 Task: Add Fra' Mani Sweet Basil Smoked Sausage to the cart.
Action: Mouse moved to (25, 125)
Screenshot: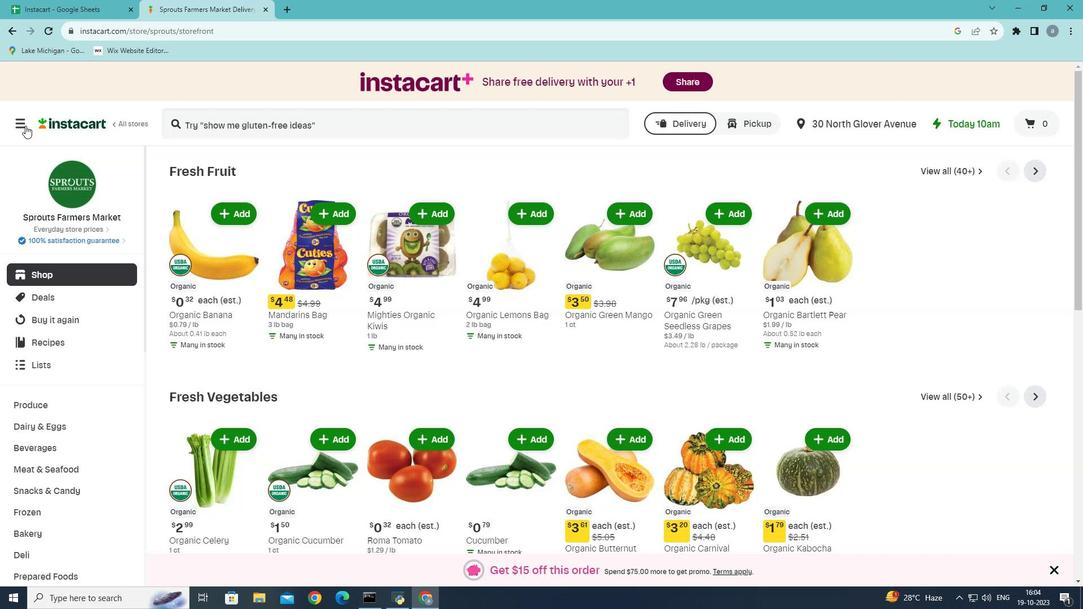 
Action: Mouse pressed left at (25, 125)
Screenshot: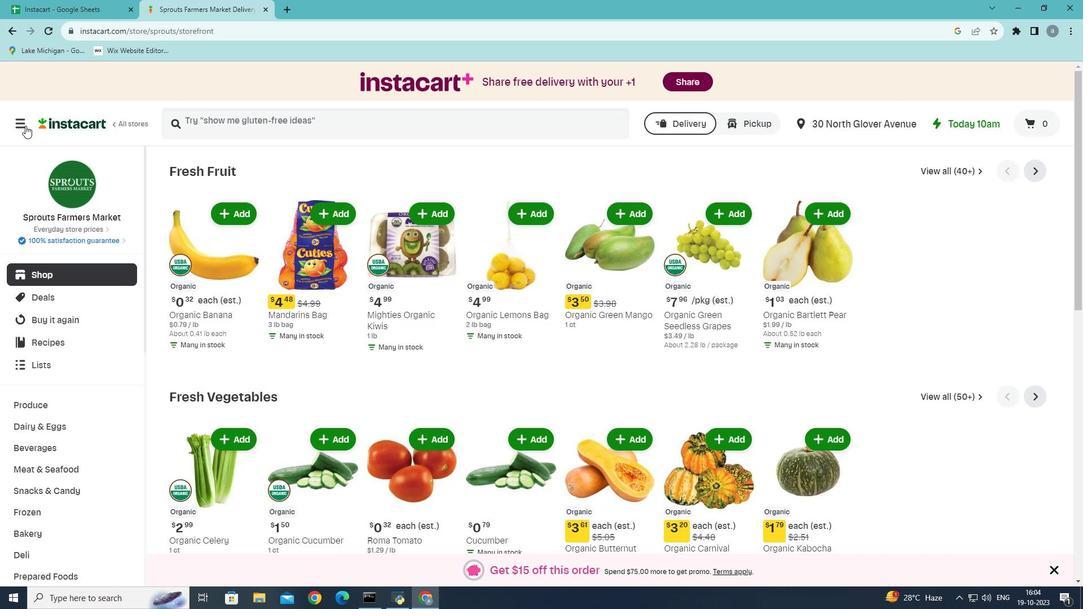 
Action: Mouse moved to (66, 325)
Screenshot: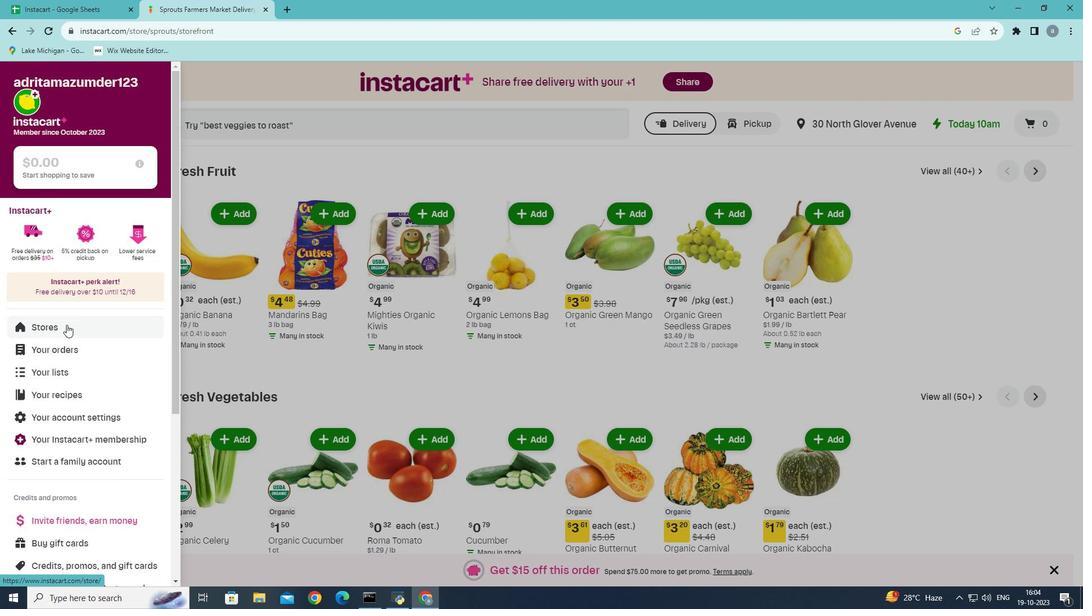 
Action: Mouse pressed left at (66, 325)
Screenshot: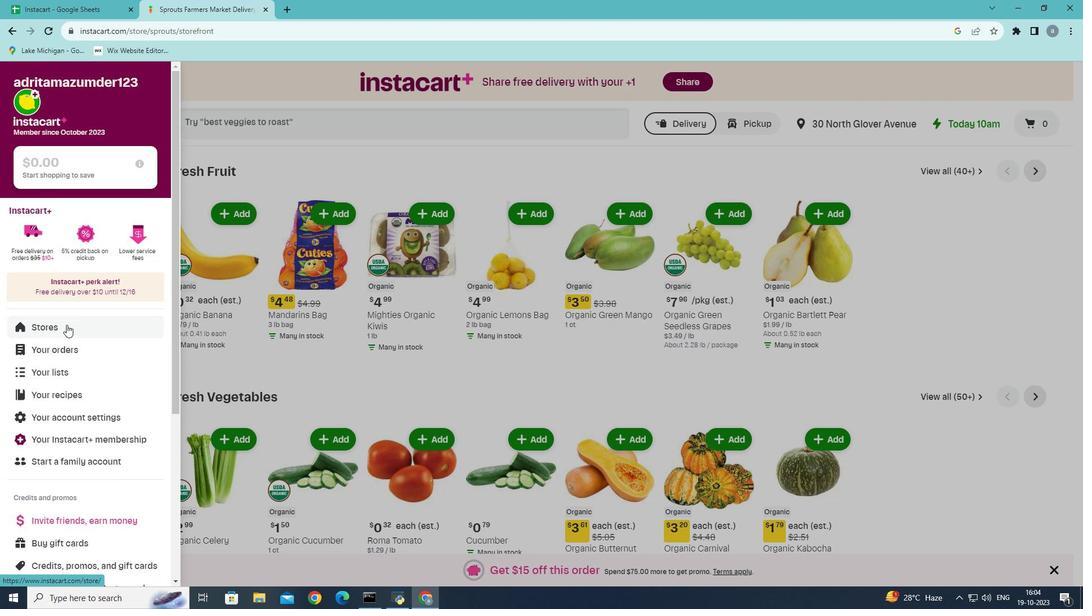 
Action: Mouse moved to (266, 126)
Screenshot: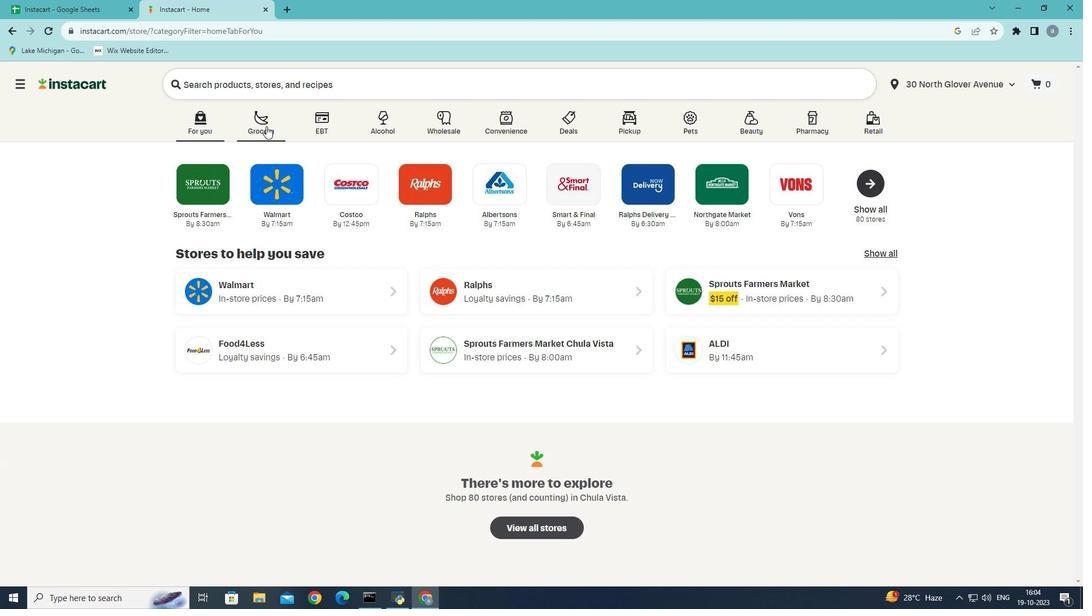 
Action: Mouse pressed left at (266, 126)
Screenshot: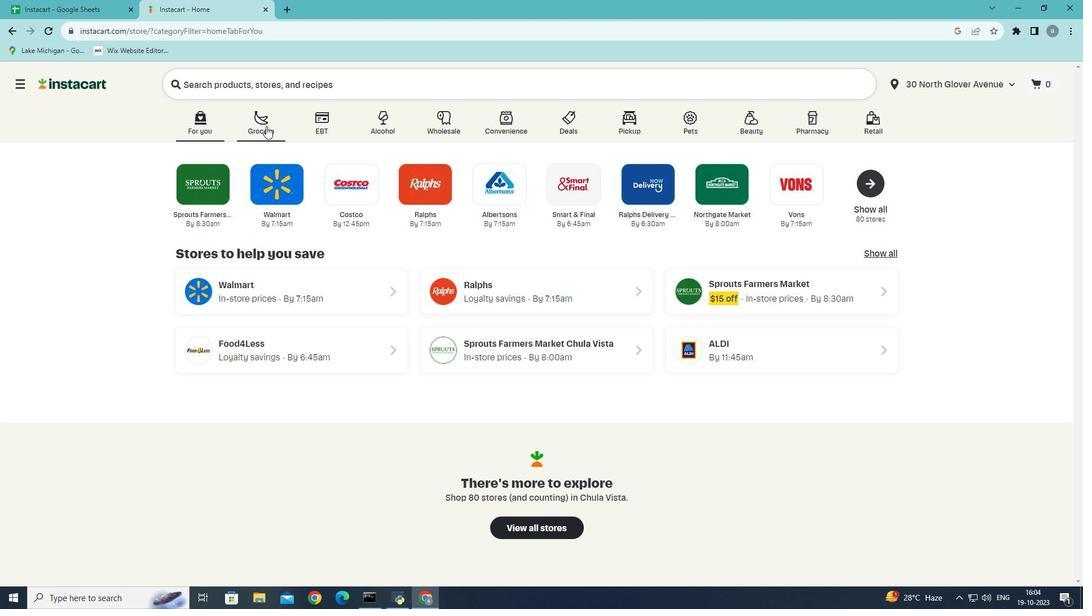 
Action: Mouse moved to (237, 347)
Screenshot: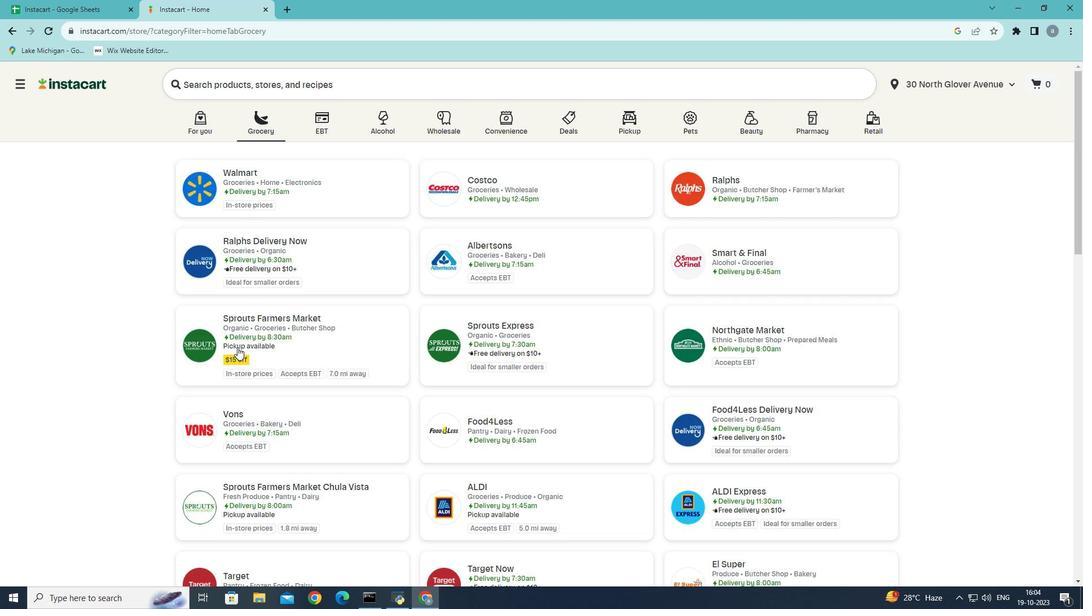 
Action: Mouse pressed left at (237, 347)
Screenshot: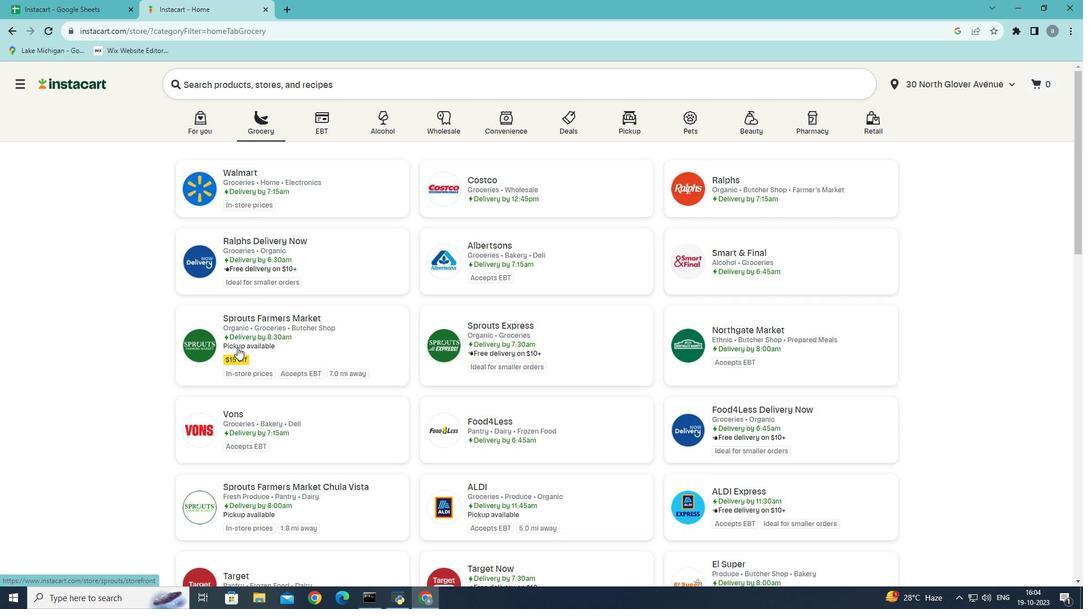 
Action: Mouse moved to (45, 475)
Screenshot: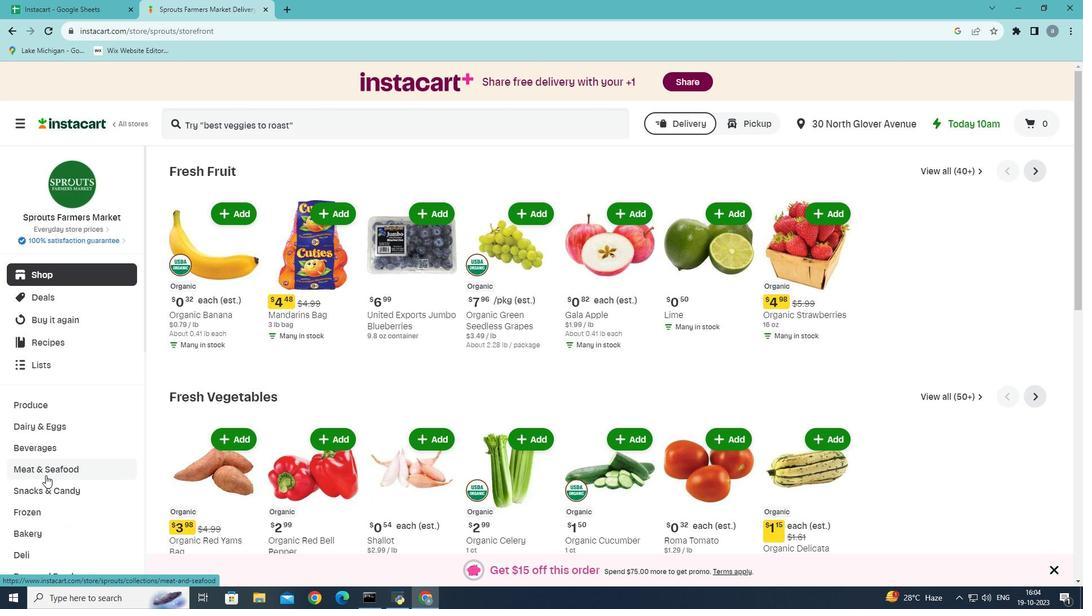 
Action: Mouse pressed left at (45, 475)
Screenshot: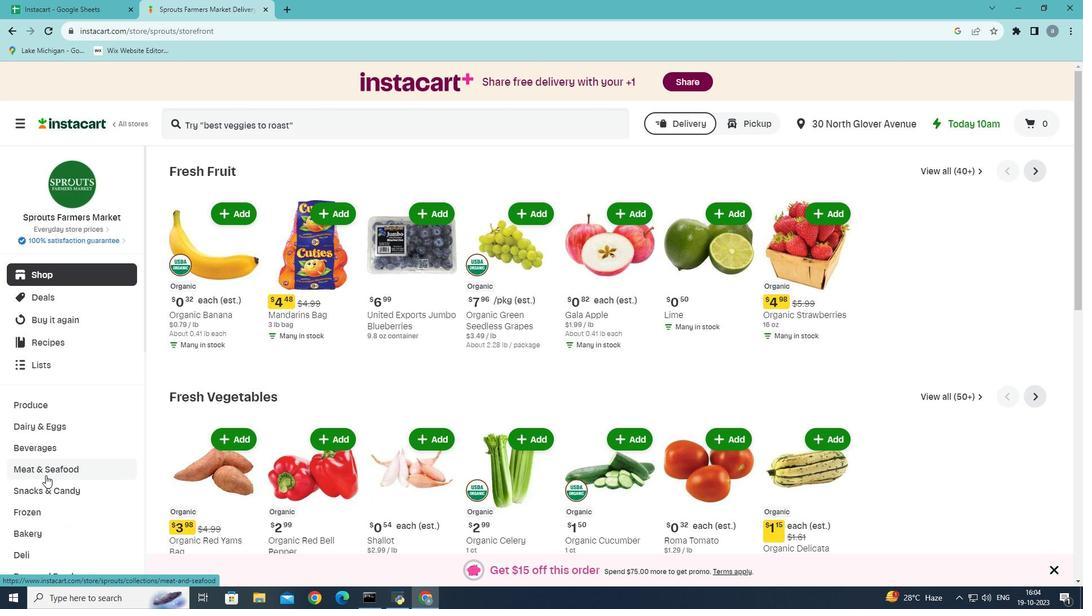 
Action: Mouse moved to (574, 204)
Screenshot: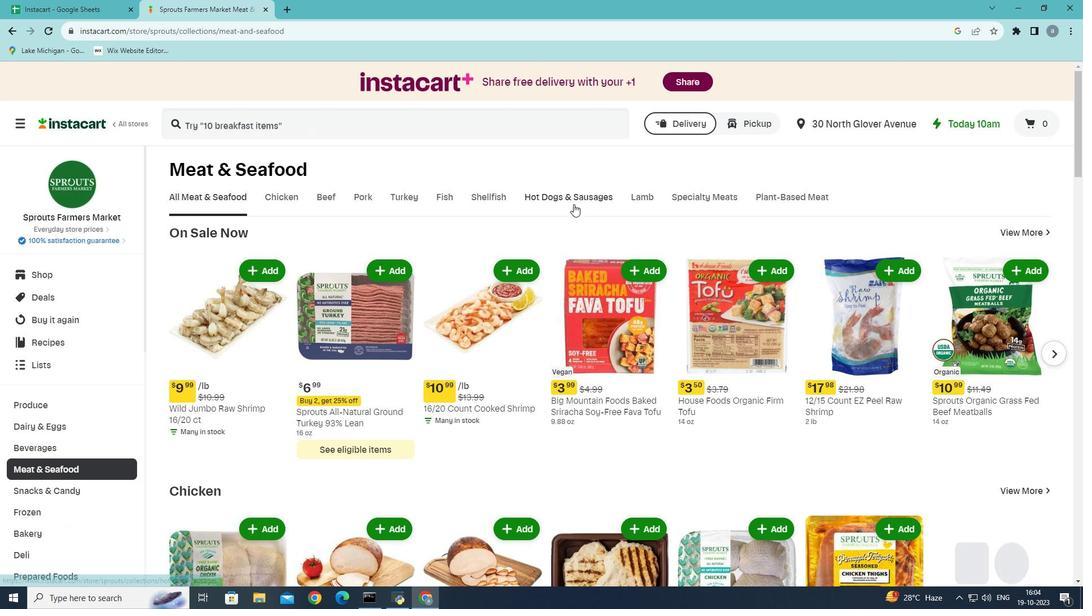 
Action: Mouse pressed left at (574, 204)
Screenshot: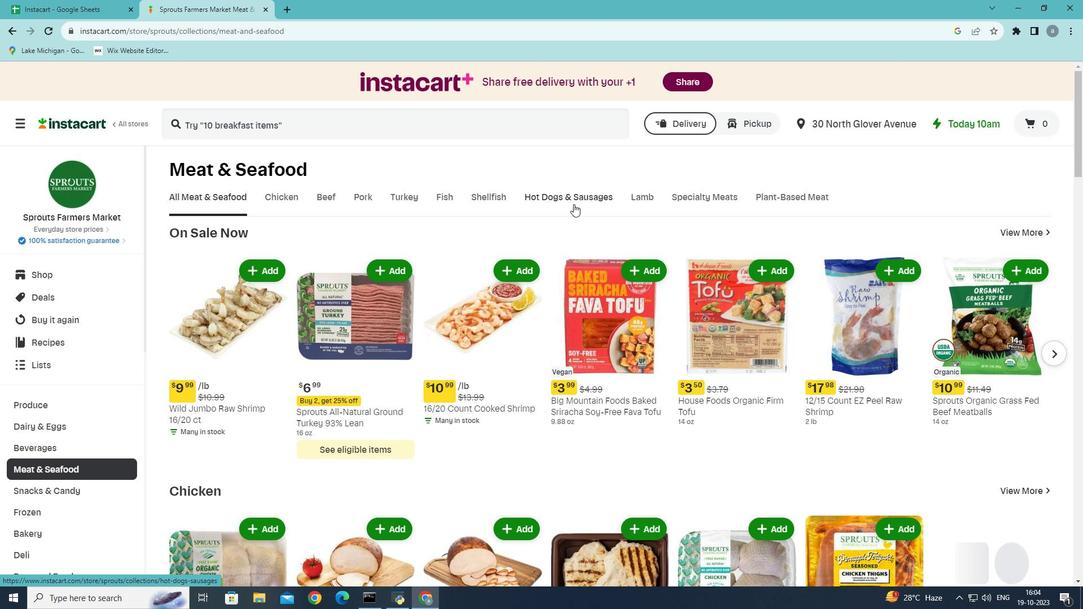 
Action: Mouse moved to (252, 246)
Screenshot: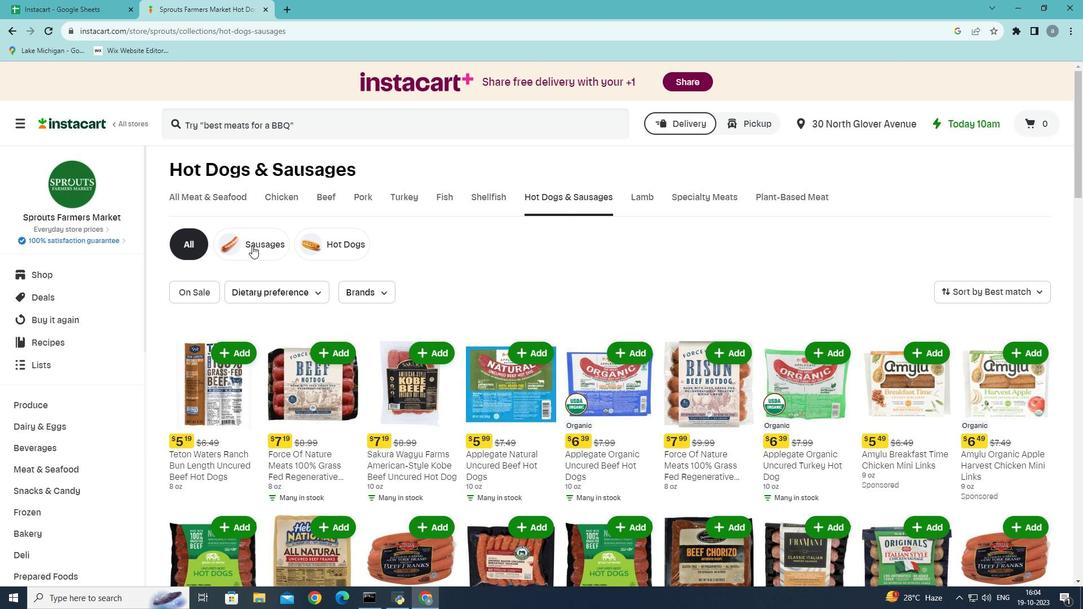 
Action: Mouse pressed left at (252, 246)
Screenshot: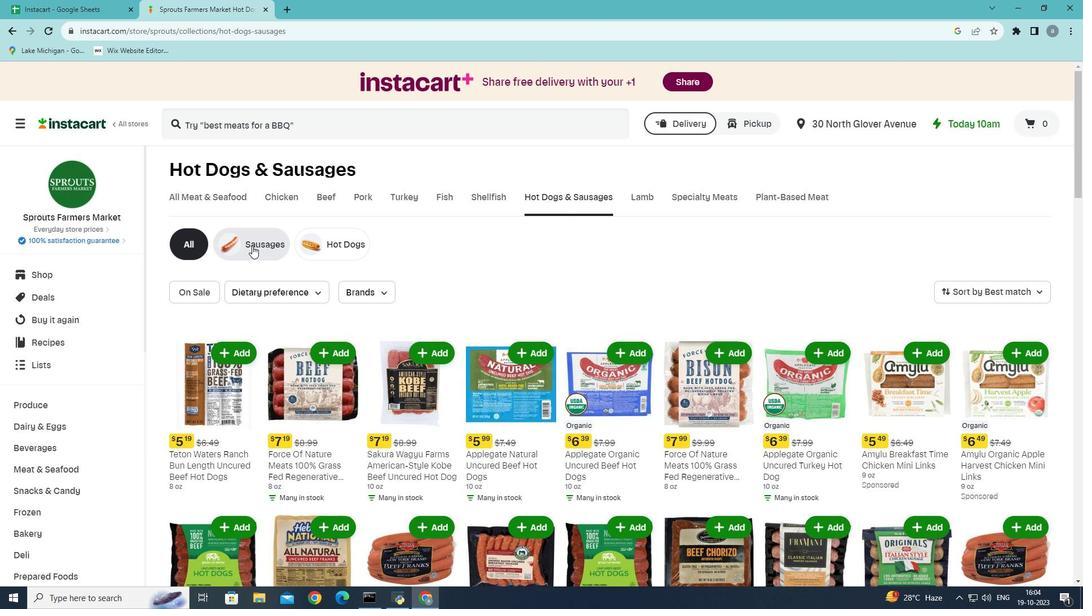 
Action: Mouse moved to (494, 457)
Screenshot: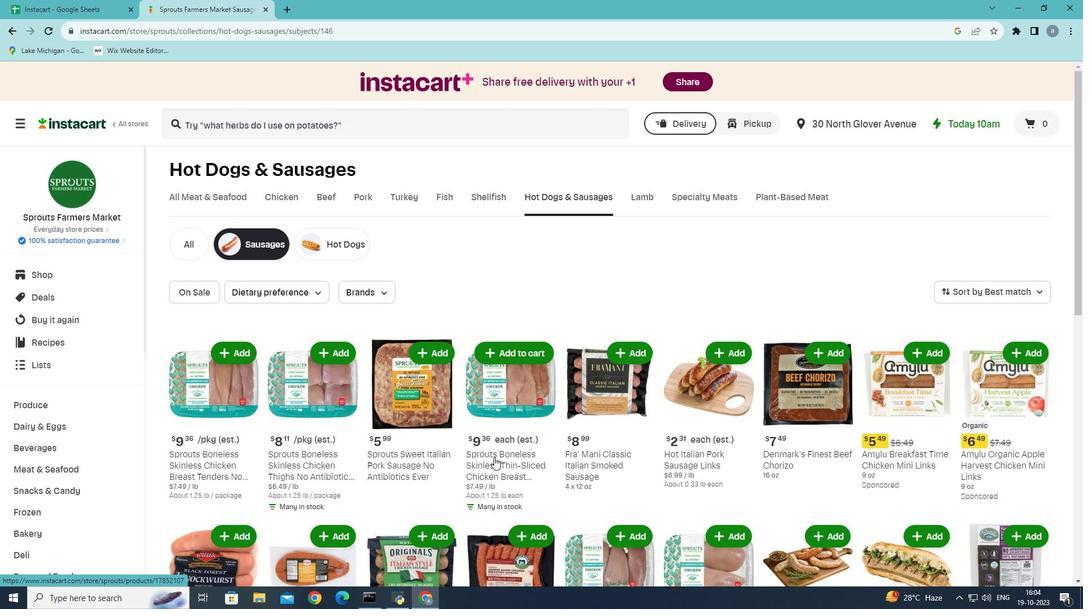 
Action: Mouse scrolled (494, 457) with delta (0, 0)
Screenshot: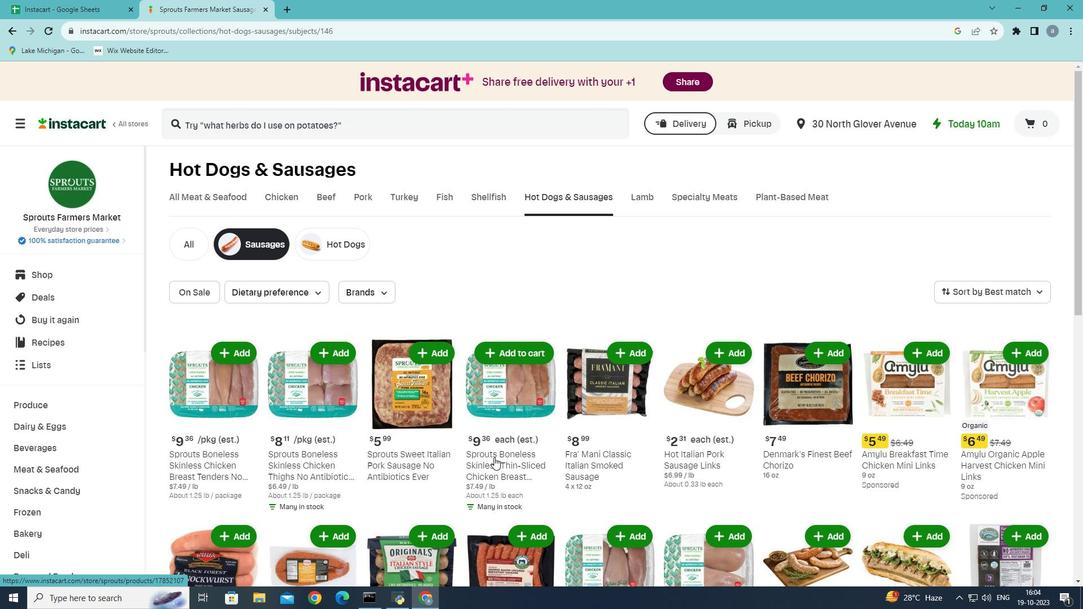 
Action: Mouse scrolled (494, 457) with delta (0, 0)
Screenshot: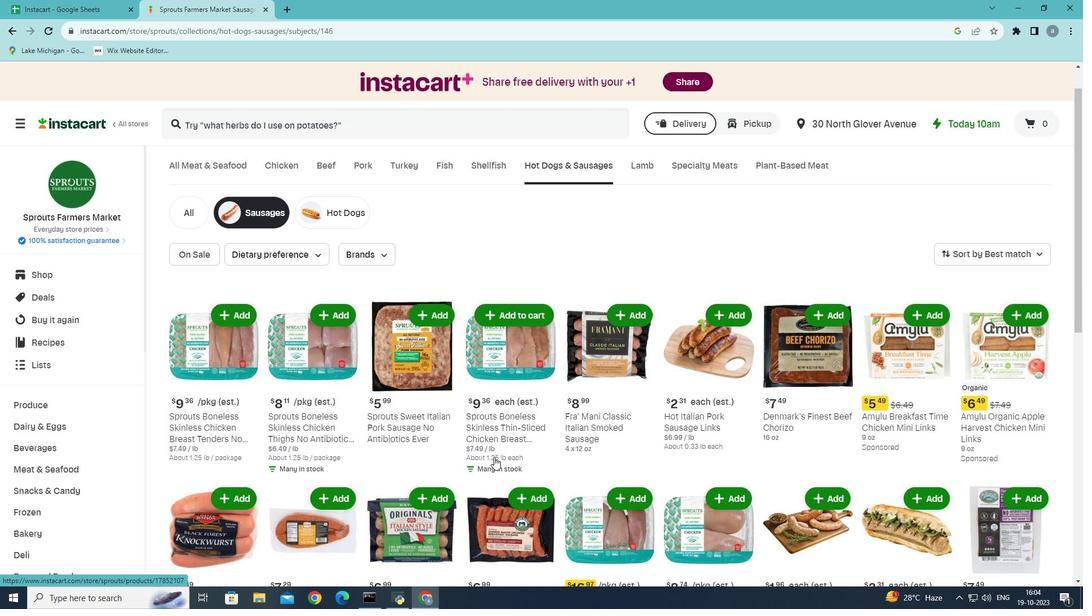 
Action: Mouse scrolled (494, 457) with delta (0, 0)
Screenshot: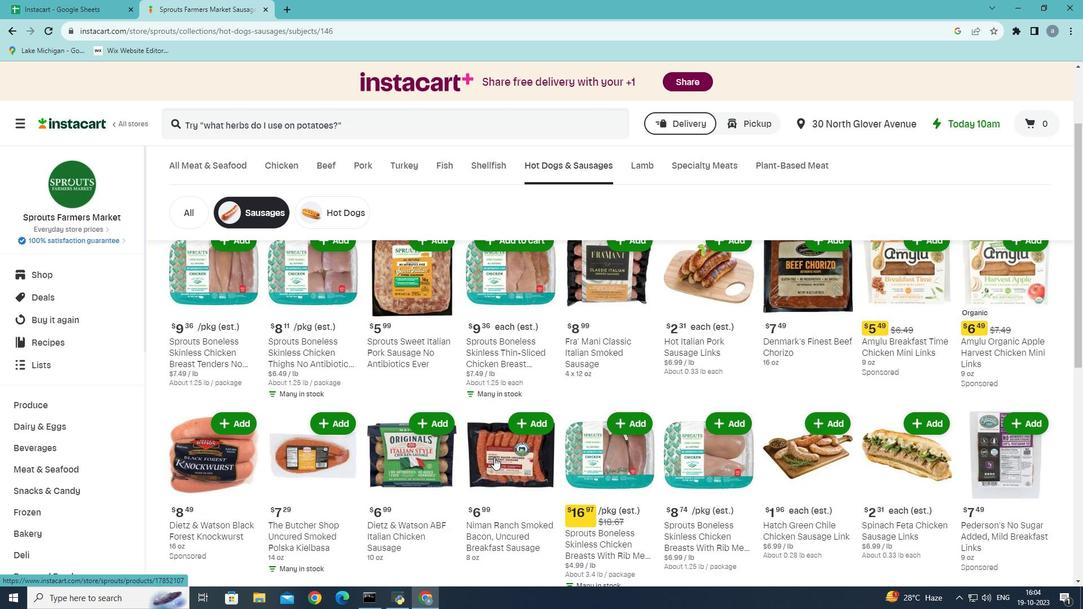 
Action: Mouse scrolled (494, 457) with delta (0, 0)
Screenshot: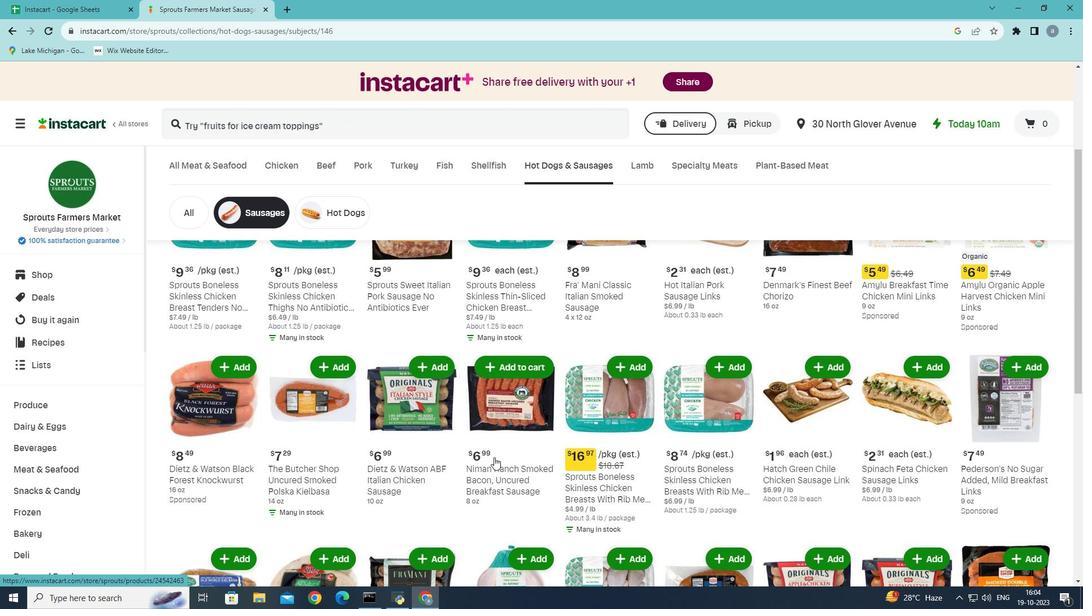 
Action: Mouse scrolled (494, 457) with delta (0, 0)
Screenshot: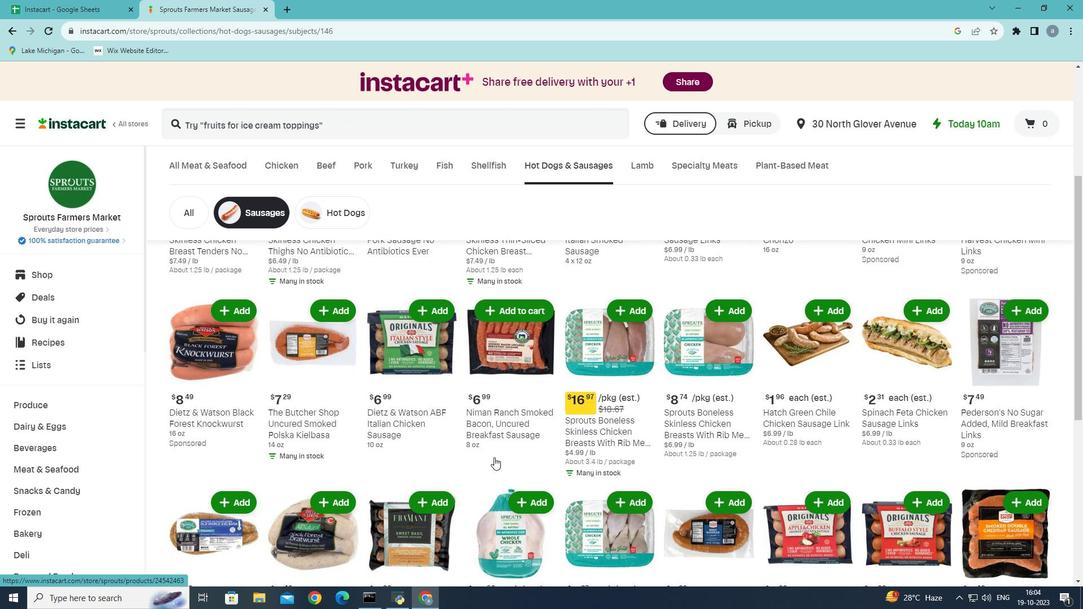 
Action: Mouse scrolled (494, 457) with delta (0, 0)
Screenshot: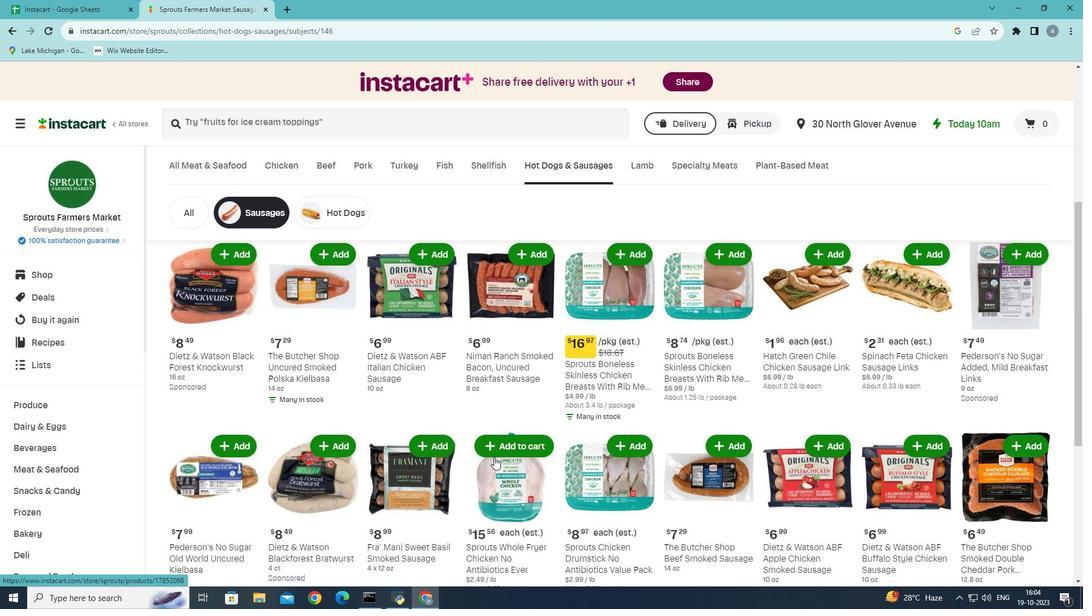 
Action: Mouse moved to (438, 391)
Screenshot: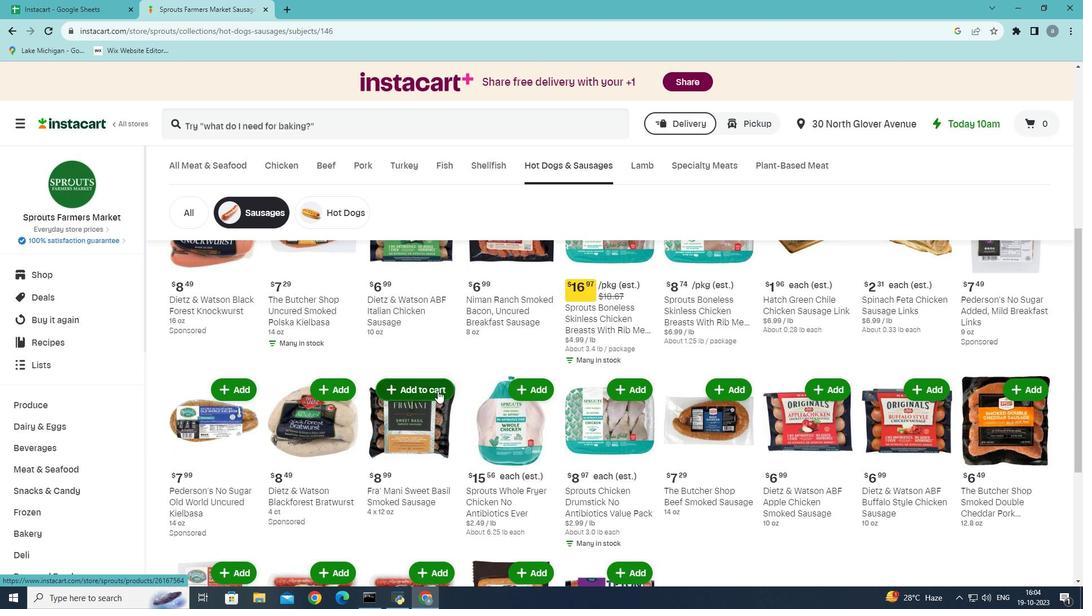 
Action: Mouse pressed left at (438, 391)
Screenshot: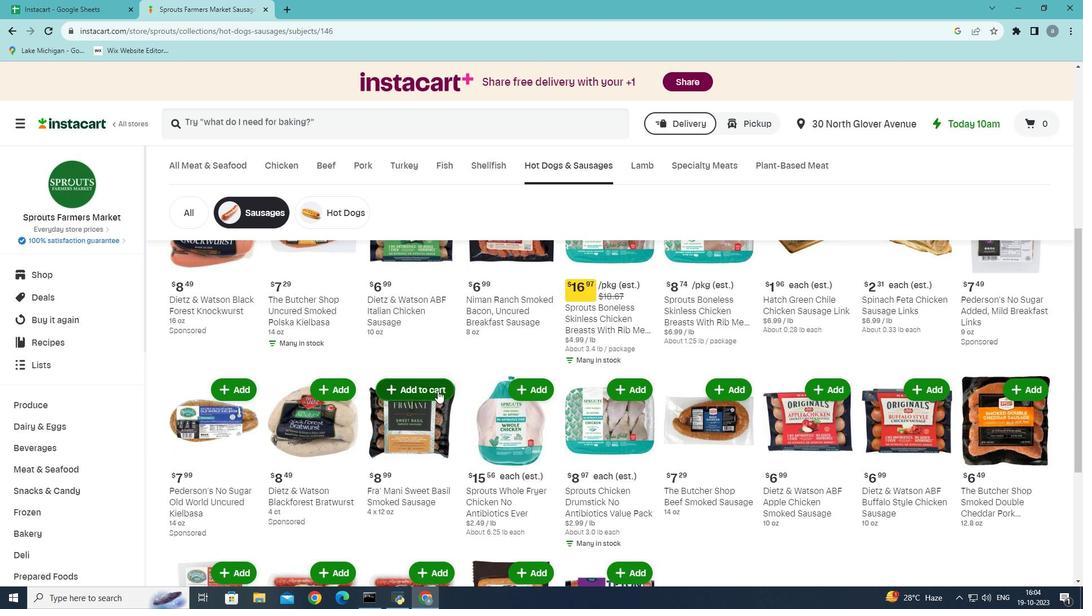 
